 Task: Add the CRM analytics dashboard component in the site builder.
Action: Mouse moved to (922, 61)
Screenshot: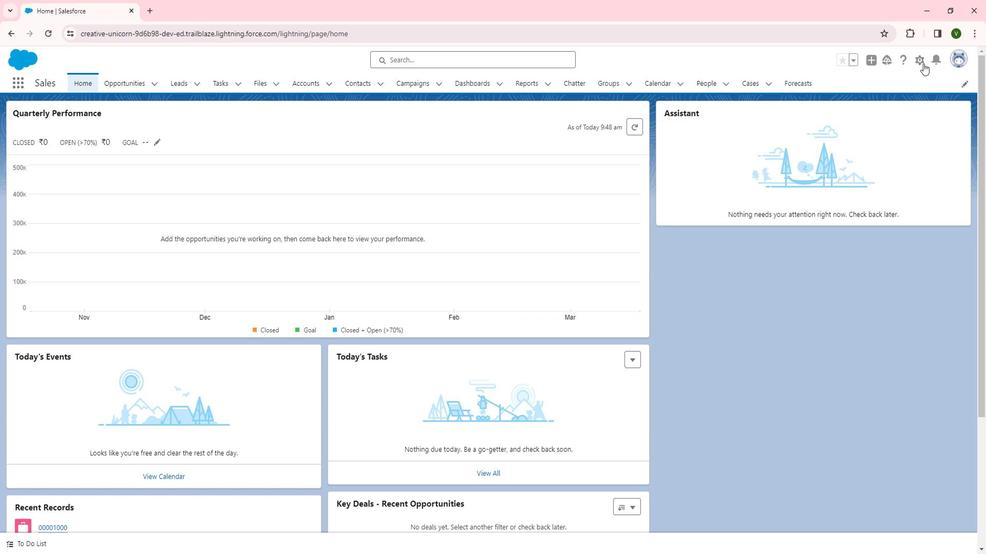 
Action: Mouse pressed left at (922, 61)
Screenshot: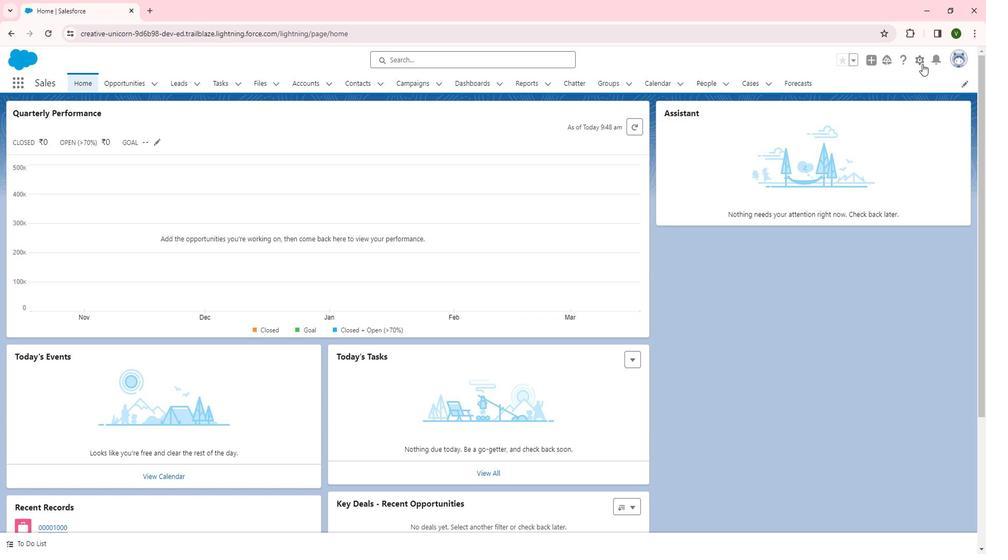 
Action: Mouse moved to (881, 83)
Screenshot: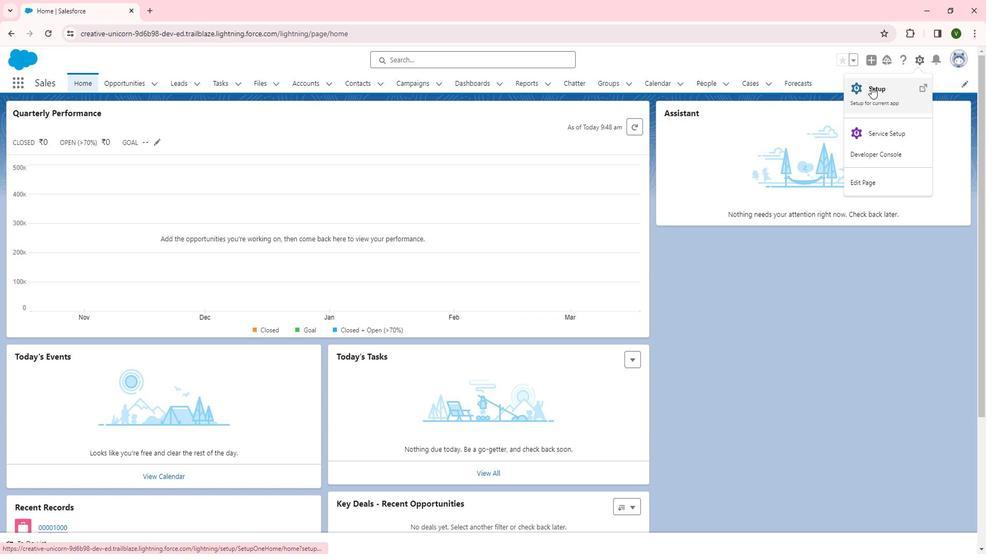 
Action: Mouse pressed left at (881, 83)
Screenshot: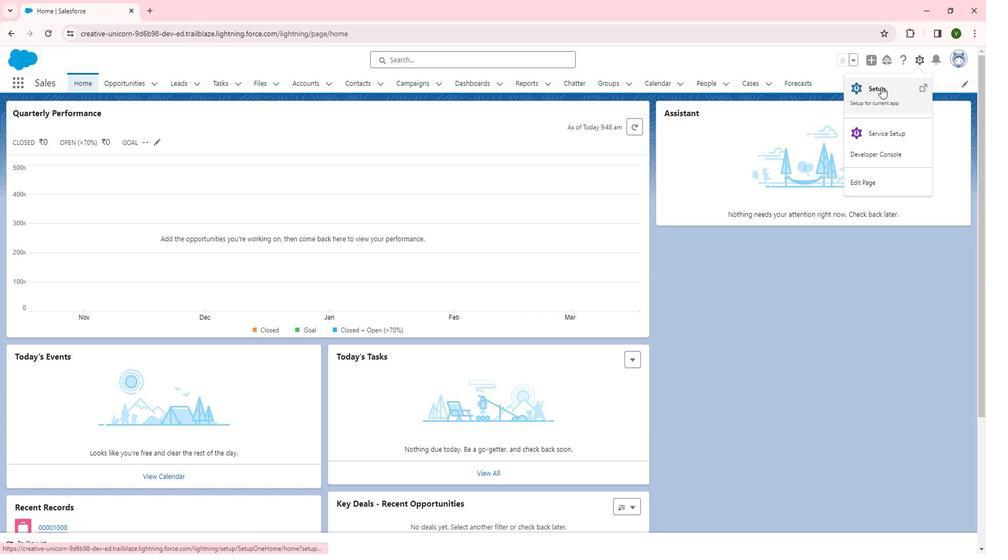 
Action: Mouse moved to (69, 400)
Screenshot: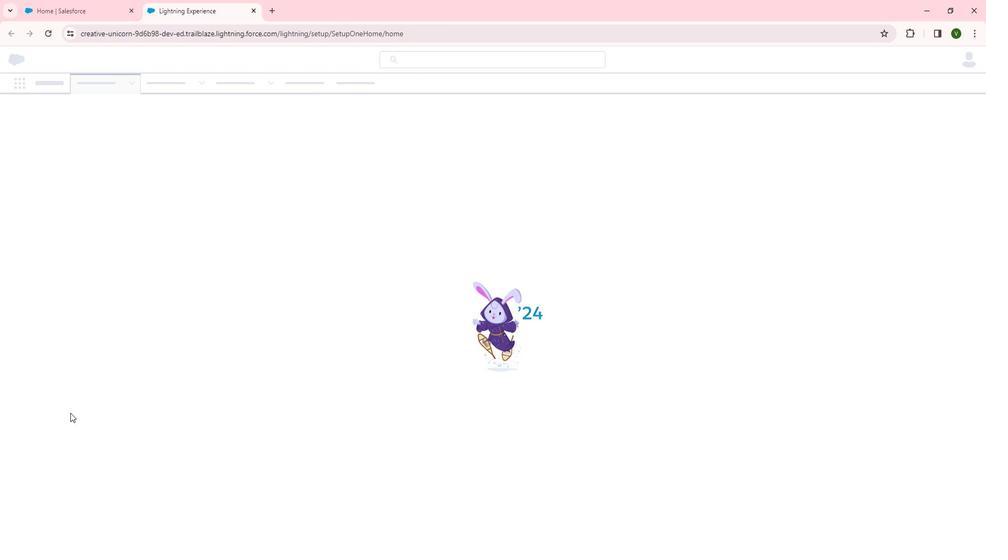
Action: Mouse scrolled (69, 400) with delta (0, 0)
Screenshot: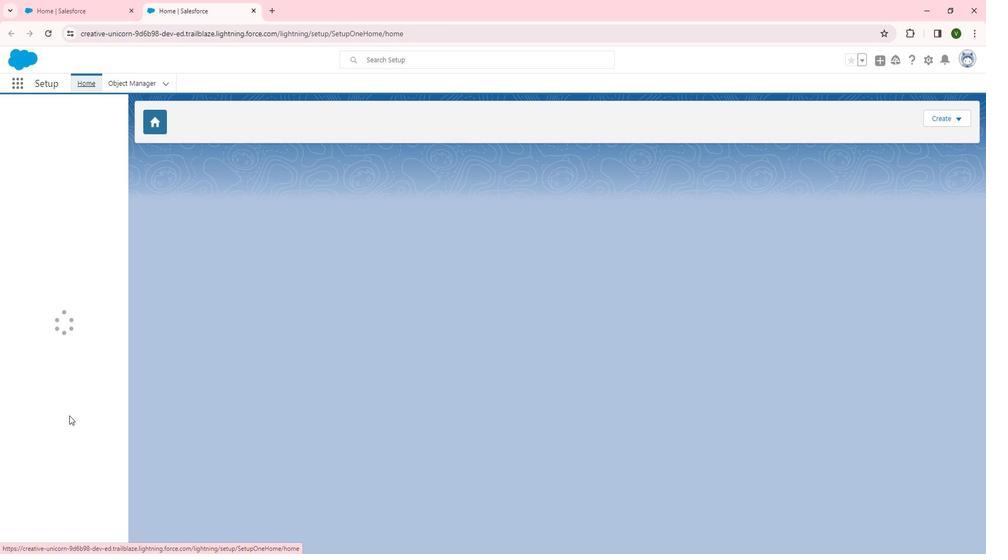 
Action: Mouse scrolled (69, 400) with delta (0, 0)
Screenshot: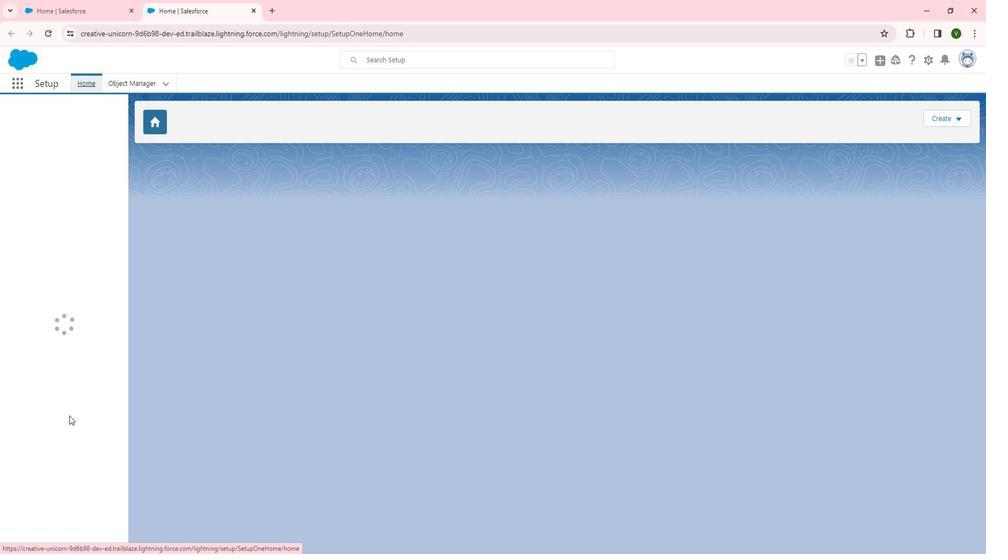
Action: Mouse scrolled (69, 400) with delta (0, 0)
Screenshot: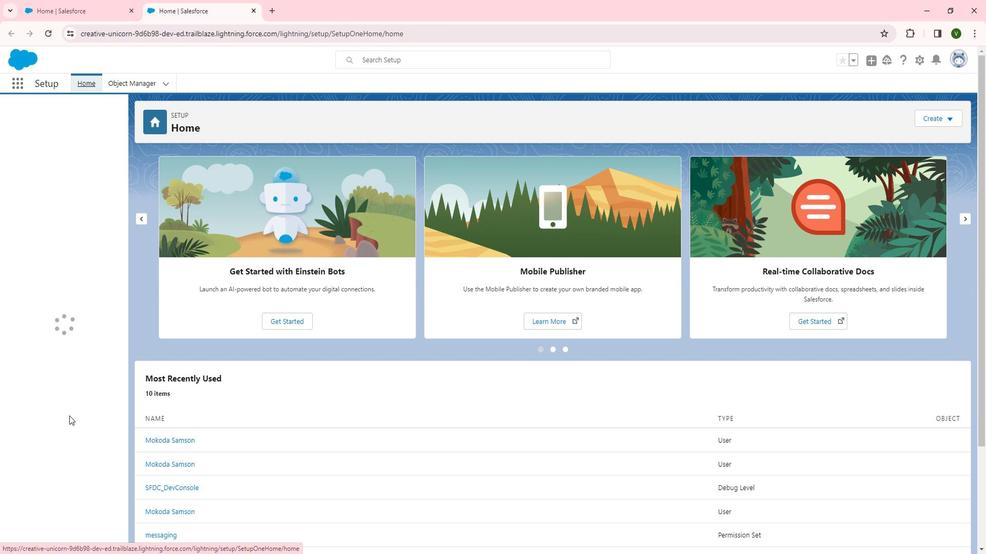 
Action: Mouse scrolled (69, 400) with delta (0, 0)
Screenshot: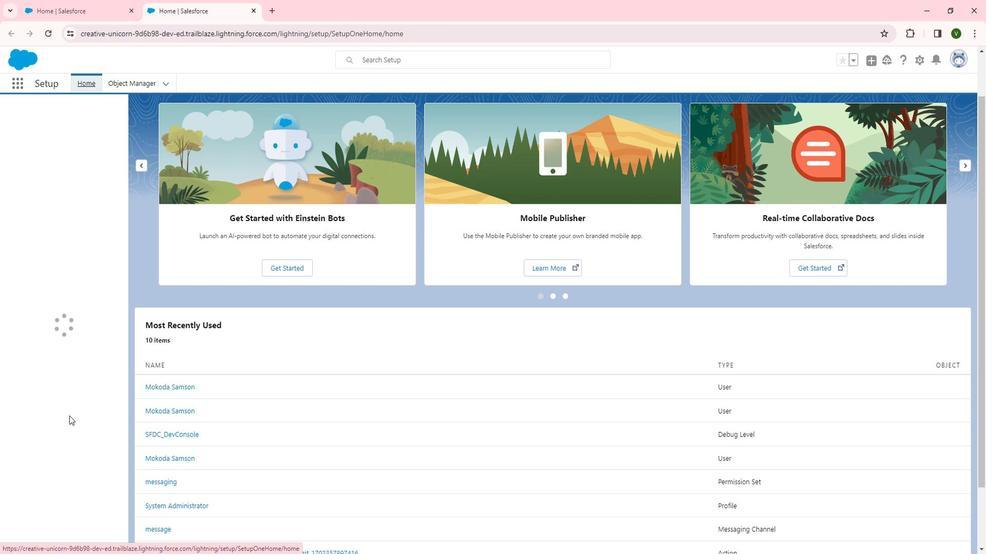 
Action: Mouse scrolled (69, 400) with delta (0, 0)
Screenshot: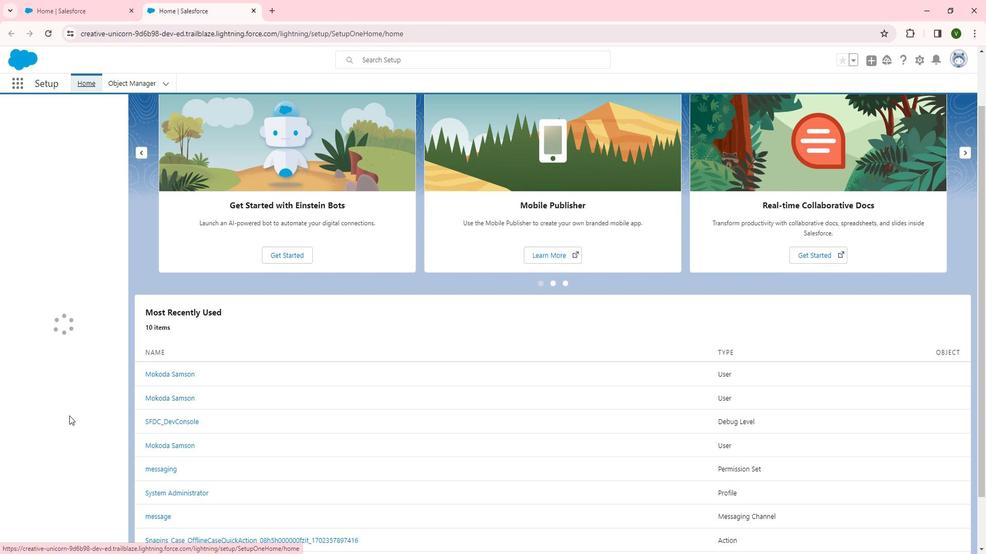 
Action: Mouse scrolled (69, 400) with delta (0, 0)
Screenshot: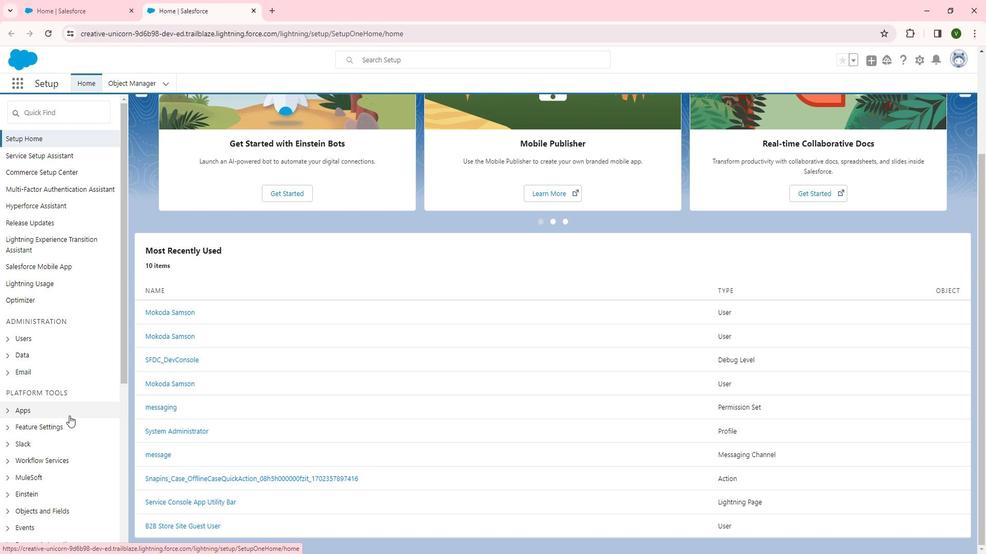 
Action: Mouse scrolled (69, 400) with delta (0, 0)
Screenshot: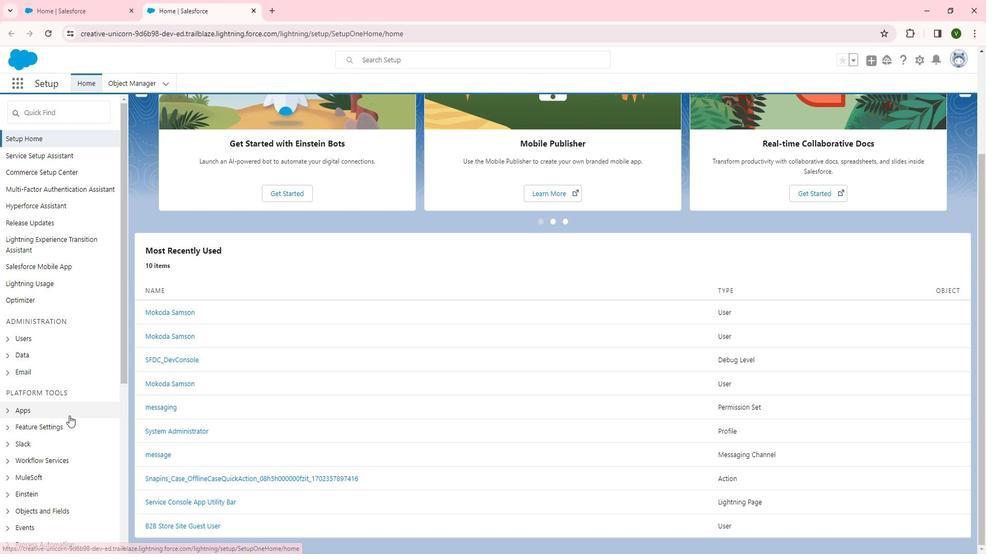 
Action: Mouse moved to (35, 307)
Screenshot: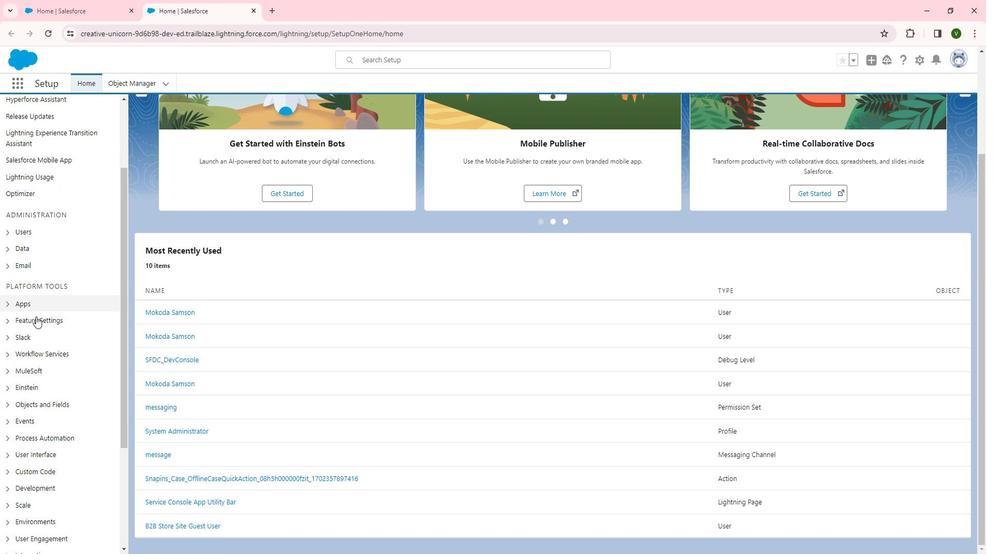 
Action: Mouse pressed left at (35, 307)
Screenshot: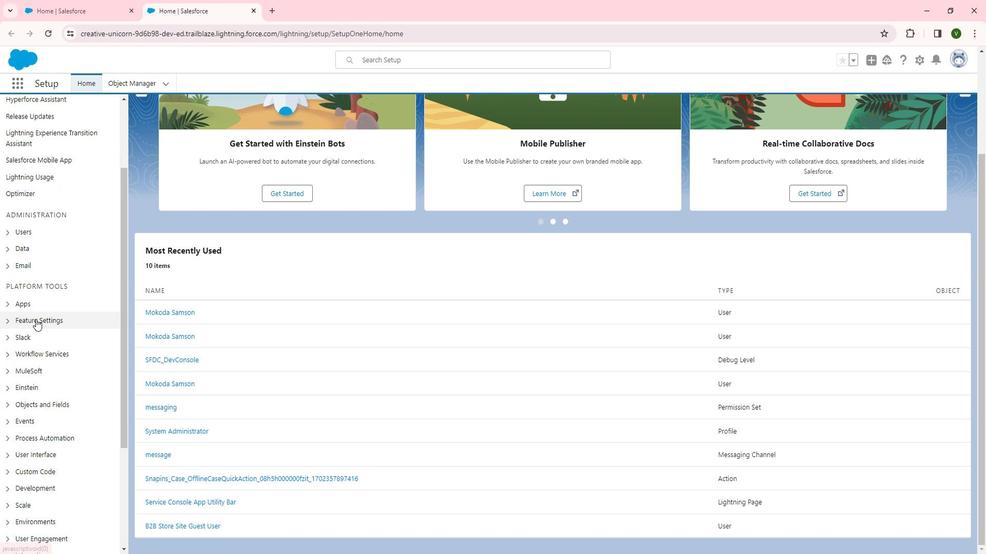 
Action: Mouse moved to (35, 321)
Screenshot: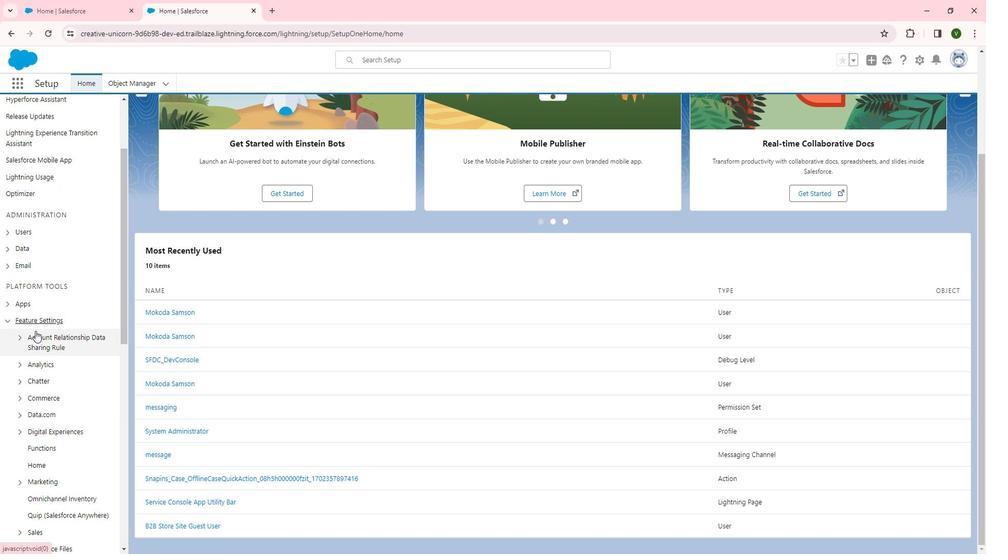 
Action: Mouse scrolled (35, 321) with delta (0, 0)
Screenshot: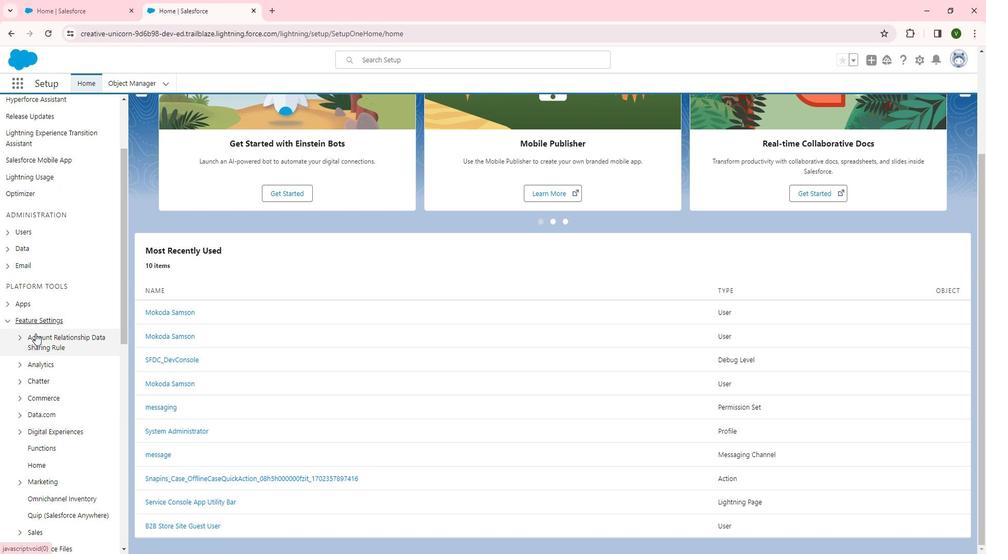 
Action: Mouse scrolled (35, 321) with delta (0, 0)
Screenshot: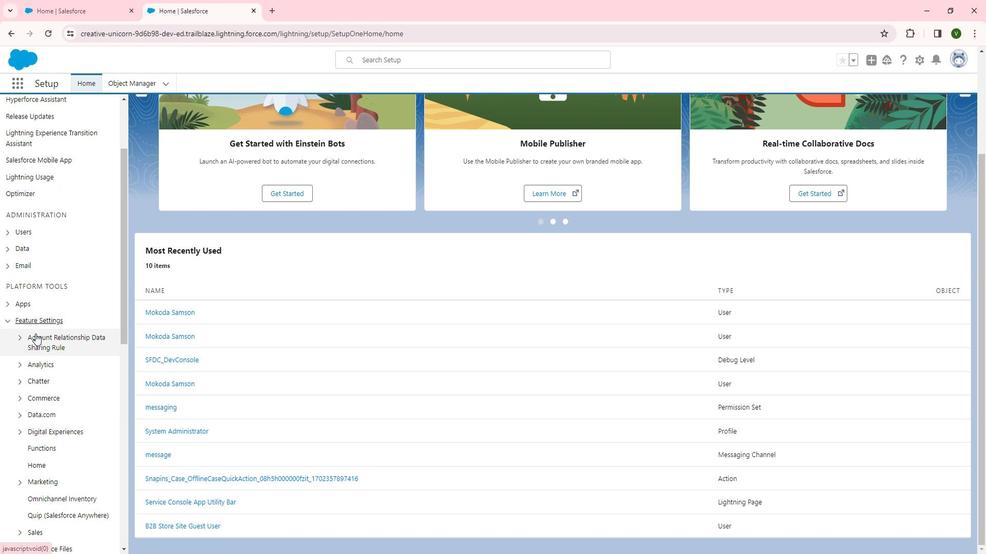 
Action: Mouse moved to (49, 312)
Screenshot: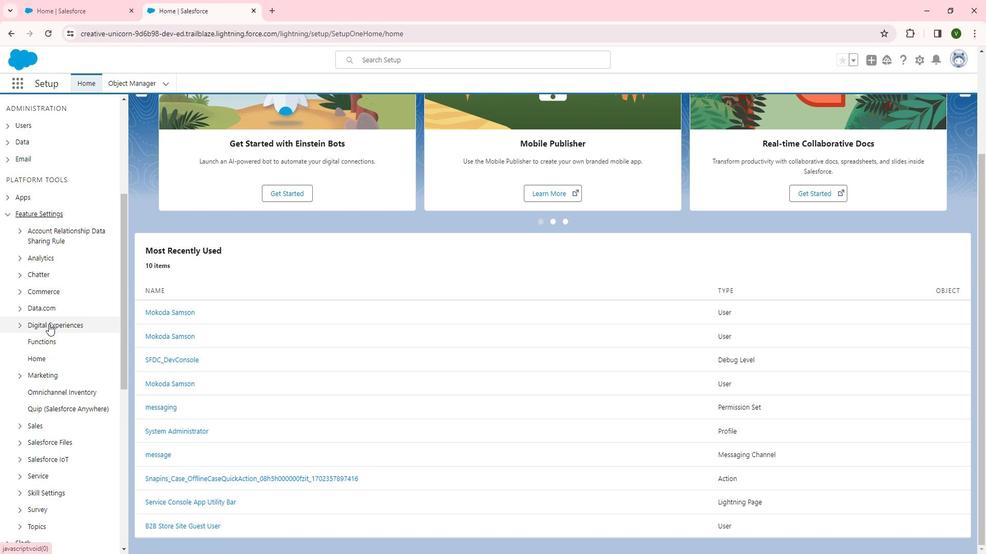 
Action: Mouse pressed left at (49, 312)
Screenshot: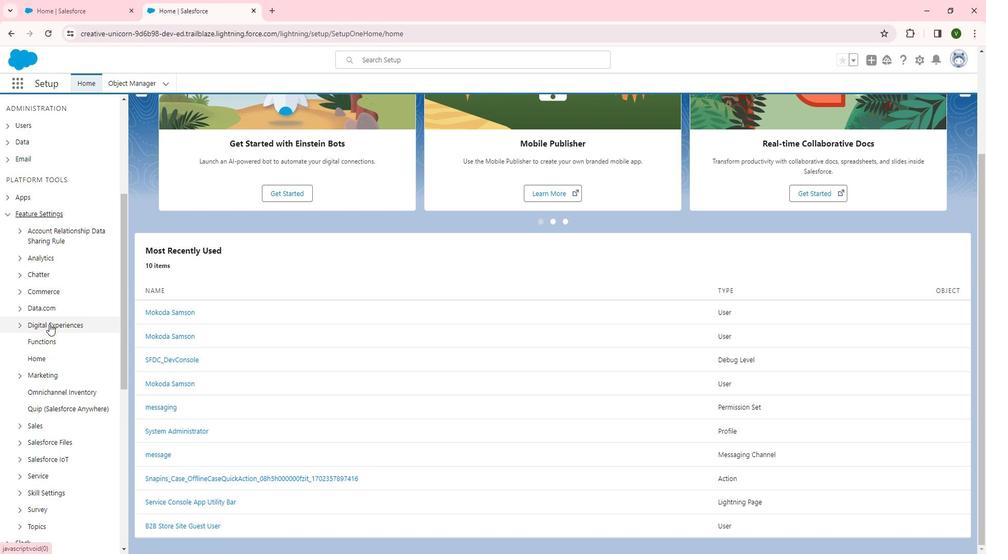 
Action: Mouse moved to (47, 328)
Screenshot: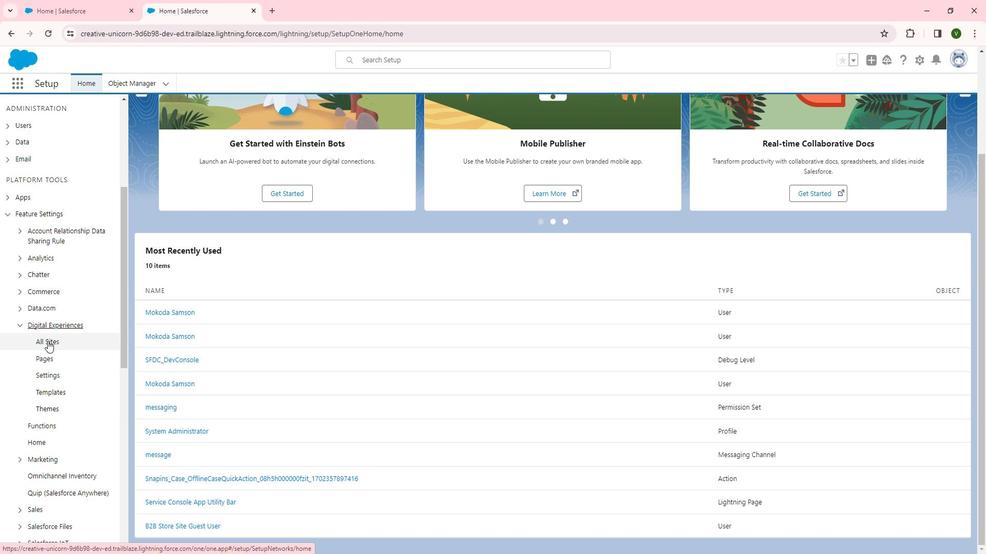 
Action: Mouse pressed left at (47, 328)
Screenshot: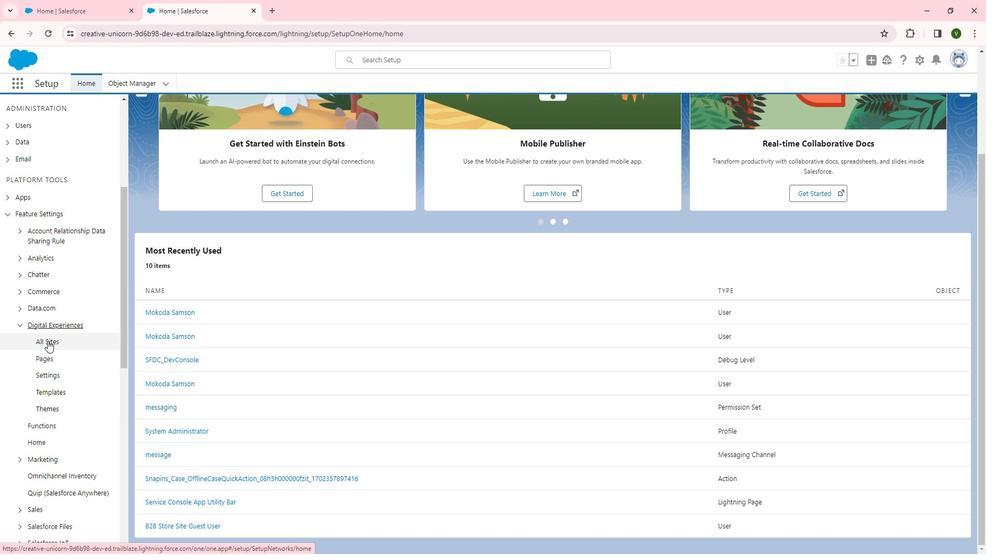 
Action: Mouse moved to (170, 293)
Screenshot: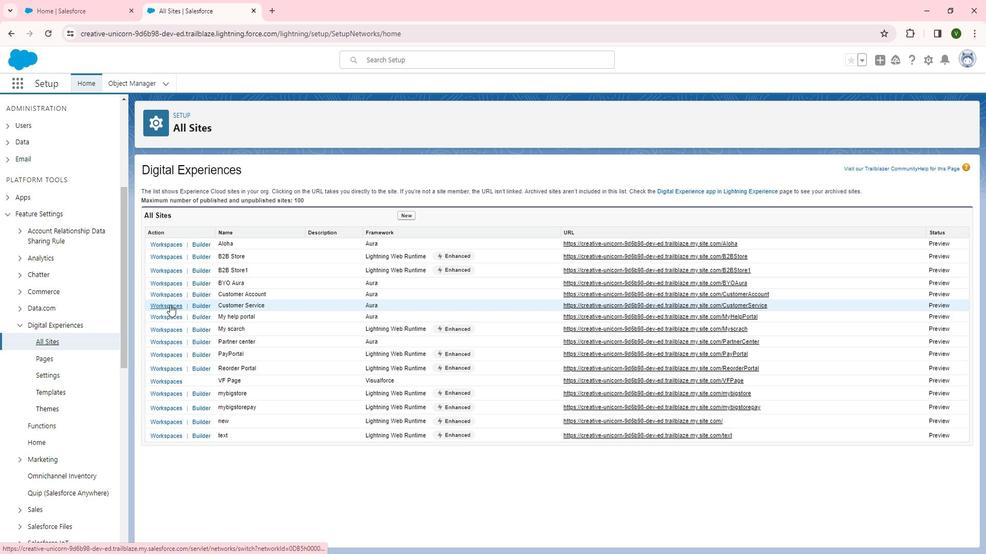 
Action: Mouse pressed left at (170, 293)
Screenshot: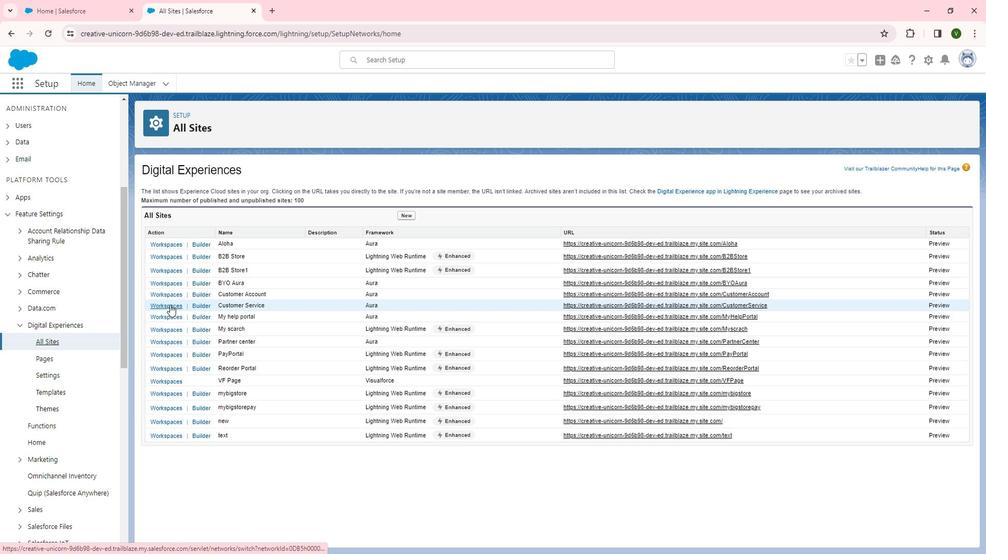 
Action: Mouse moved to (125, 210)
Screenshot: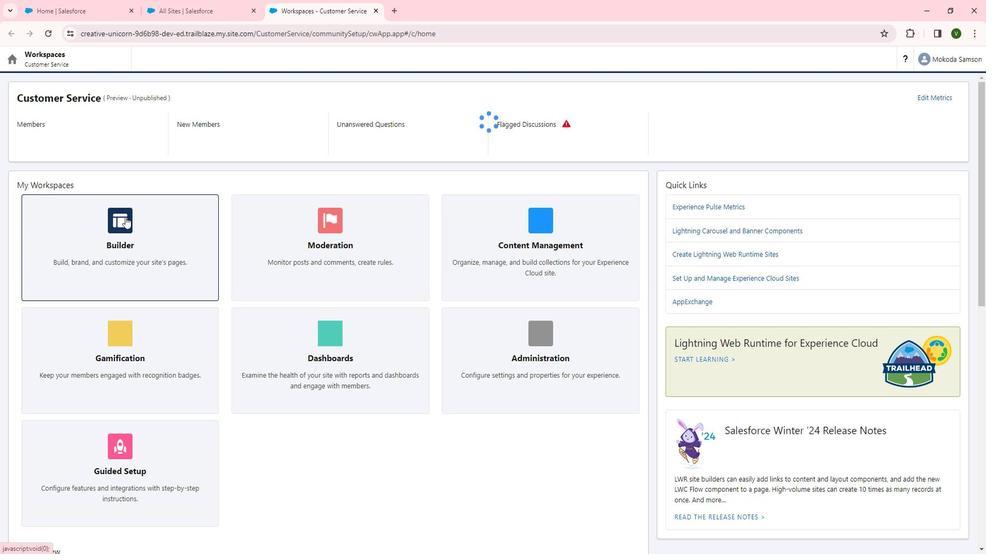 
Action: Mouse pressed left at (125, 210)
Screenshot: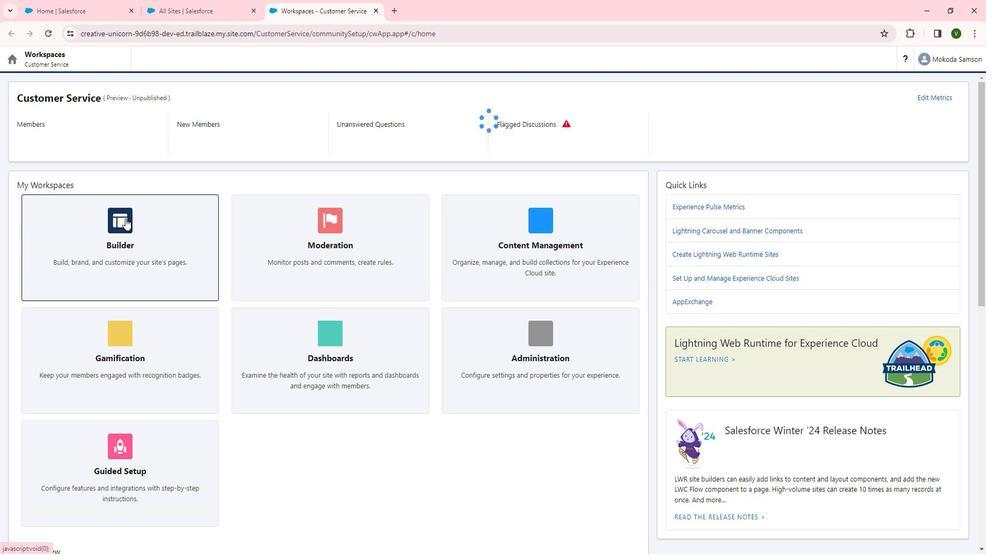 
Action: Mouse moved to (10, 88)
Screenshot: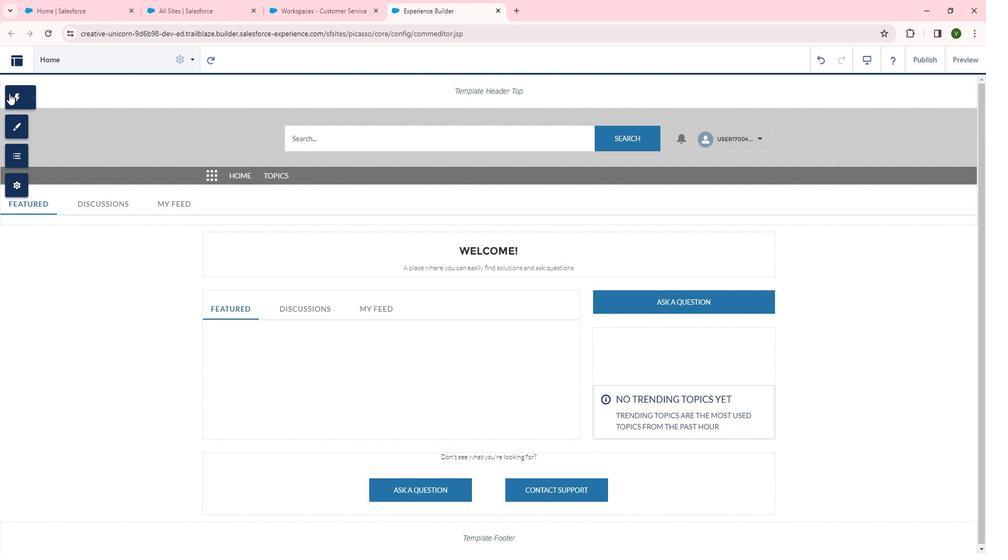 
Action: Mouse pressed left at (10, 88)
Screenshot: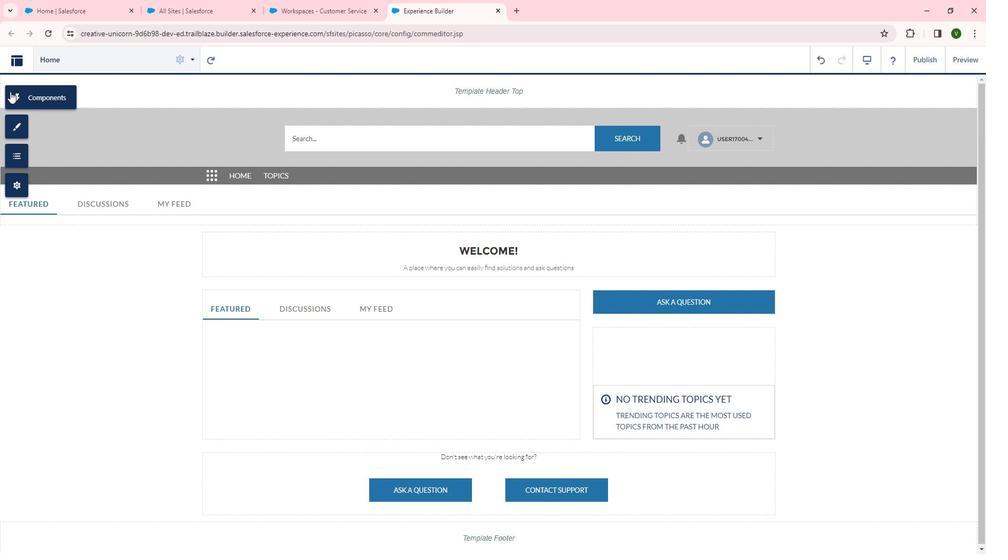 
Action: Mouse moved to (111, 151)
Screenshot: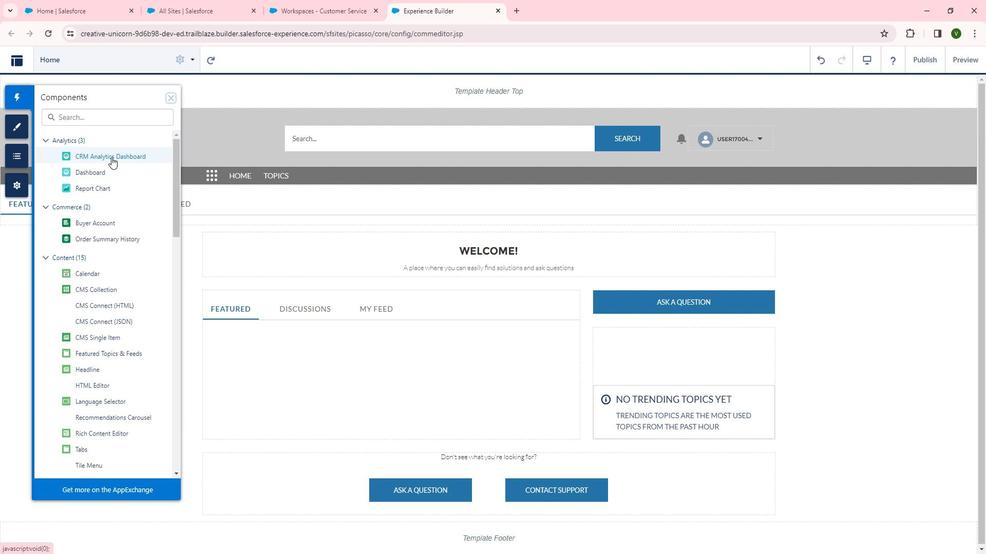 
Action: Mouse pressed left at (111, 151)
Screenshot: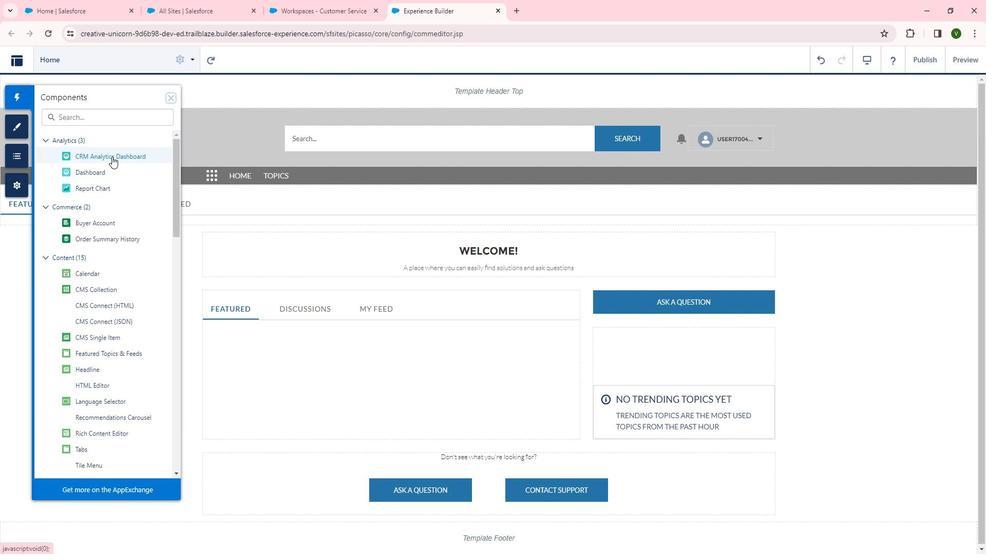 
Action: Mouse moved to (315, 486)
Screenshot: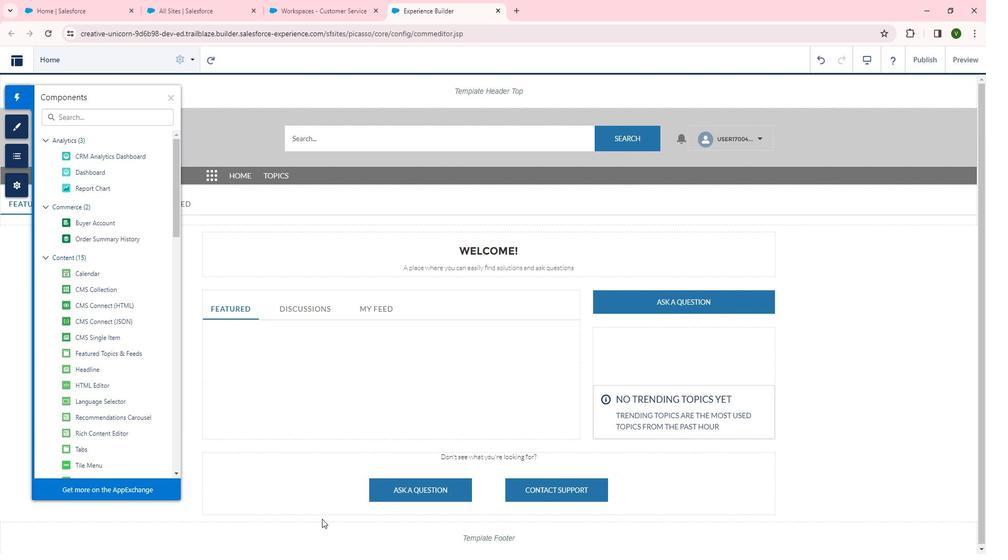 
